 Task: Create a blank project AgileCube with privacy Public and default view as List and in the team Taskers . Create three sections in the project as To-Do, Doing and Done
Action: Mouse pressed left at (977, 327)
Screenshot: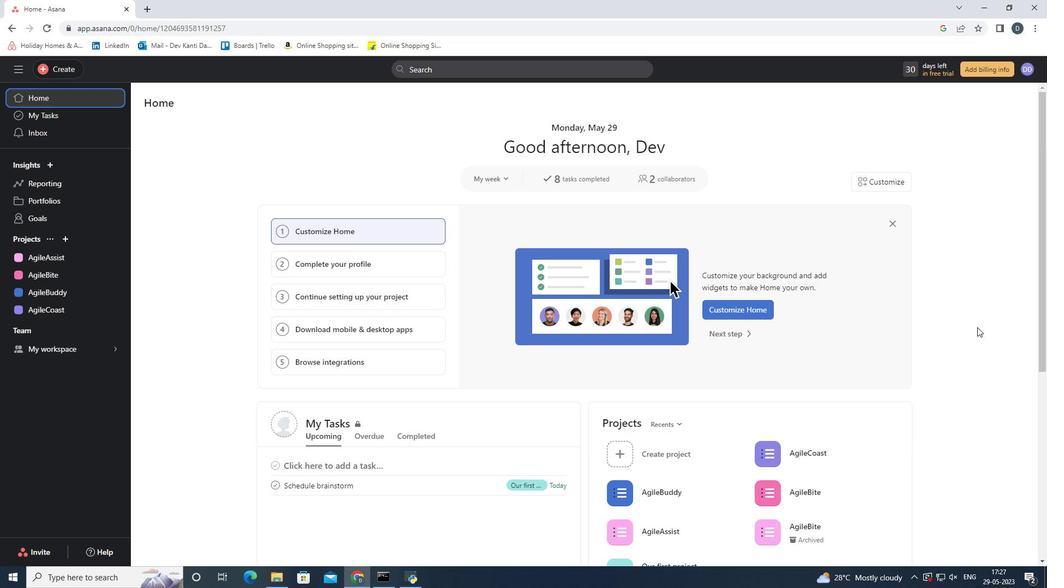 
Action: Mouse moved to (59, 238)
Screenshot: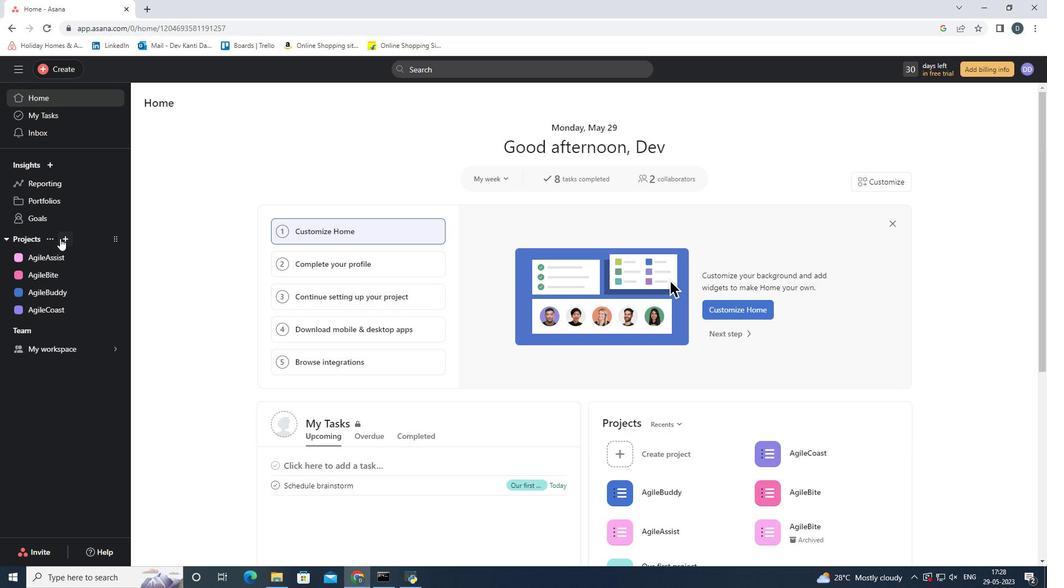 
Action: Mouse pressed left at (59, 238)
Screenshot: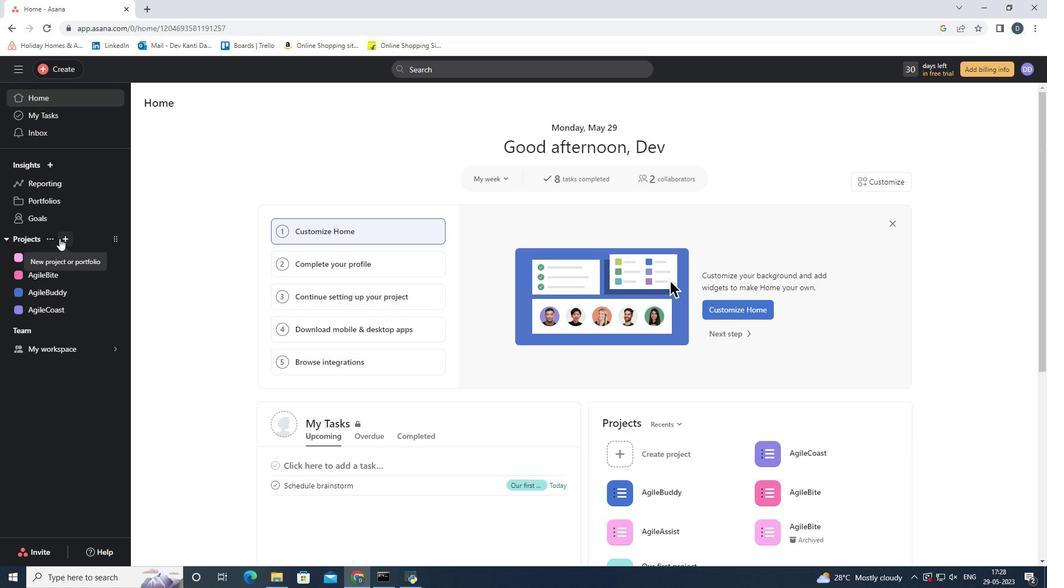
Action: Mouse moved to (75, 260)
Screenshot: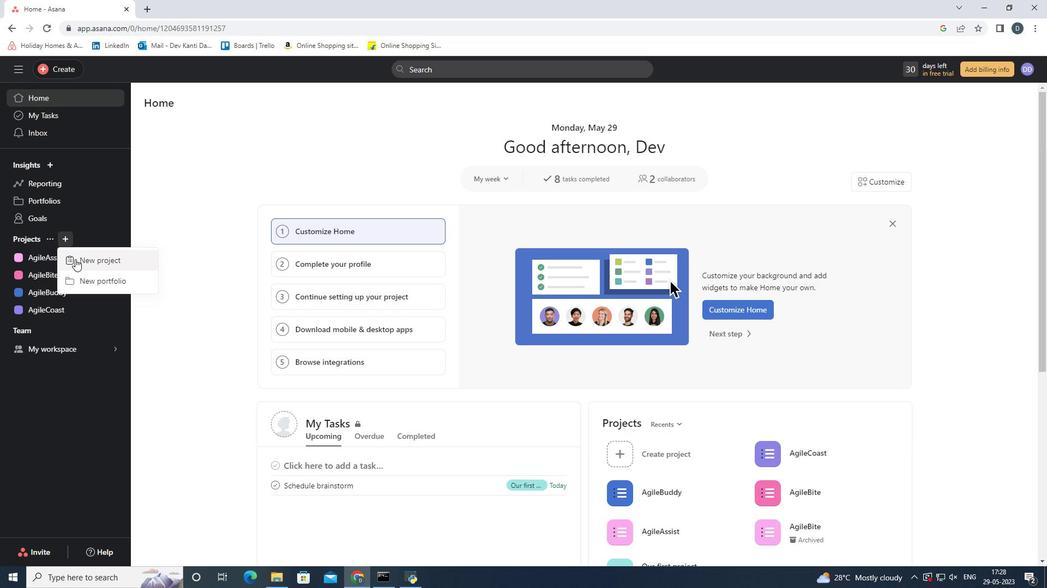
Action: Mouse pressed left at (75, 260)
Screenshot: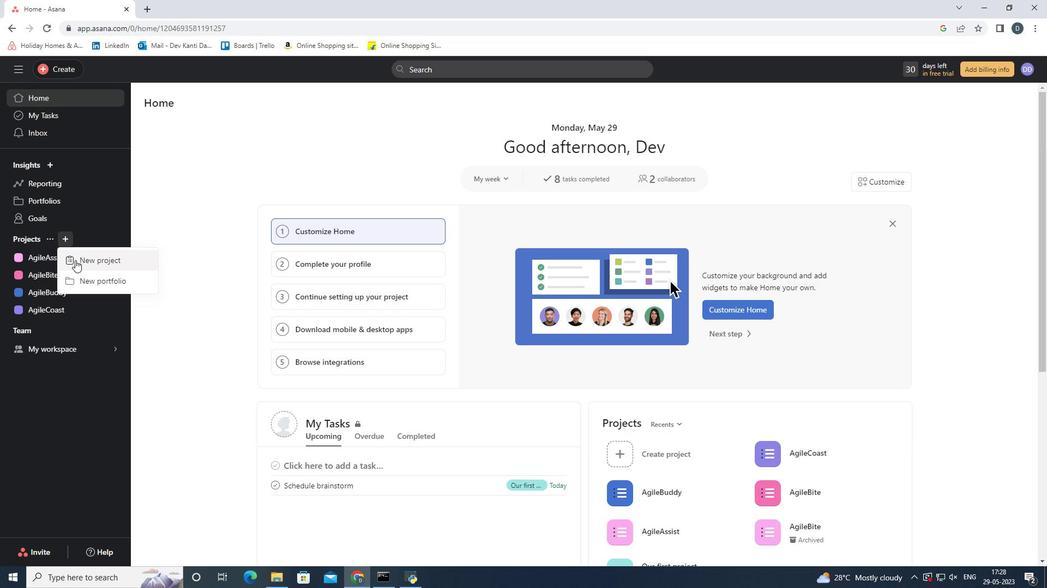 
Action: Mouse moved to (456, 221)
Screenshot: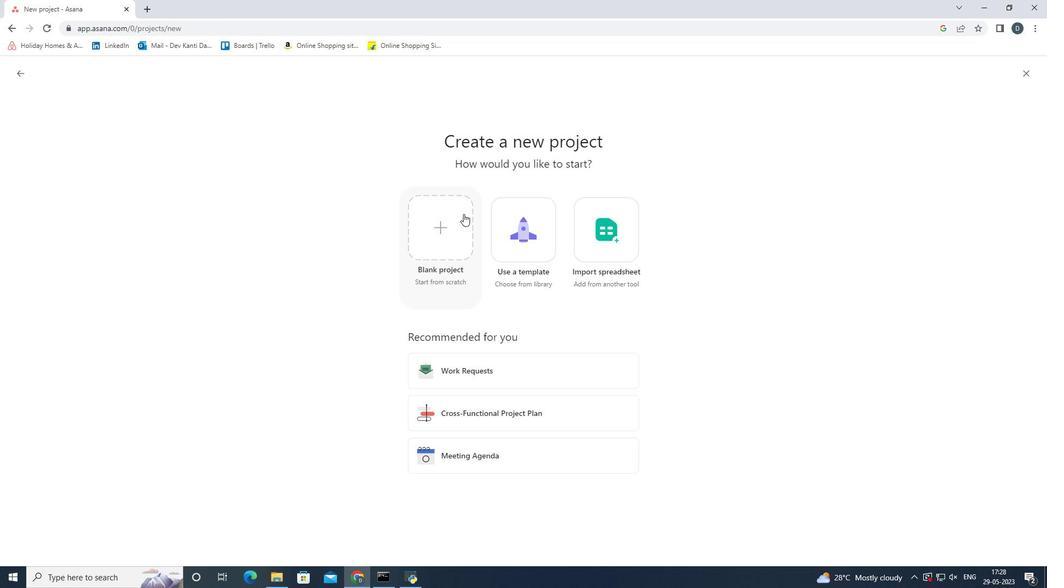 
Action: Mouse pressed left at (456, 221)
Screenshot: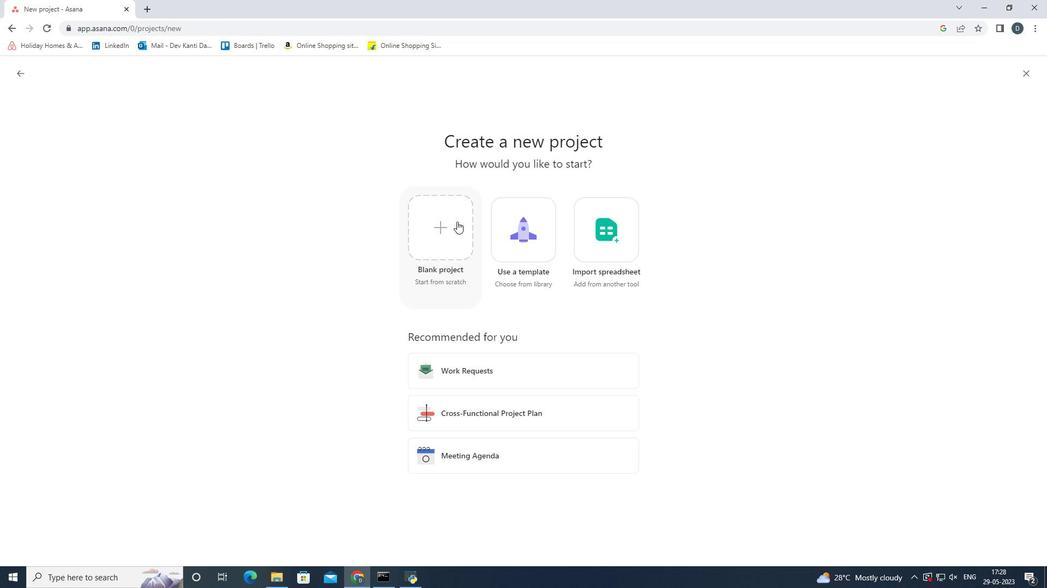 
Action: Mouse moved to (54, 219)
Screenshot: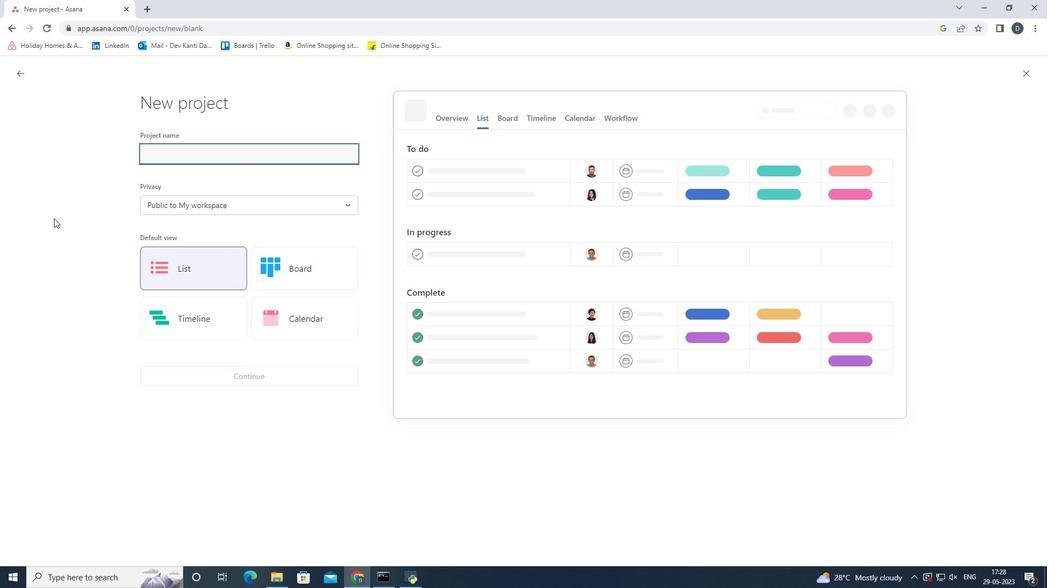 
Action: Key pressed <Key.shift><Key.shift><Key.shift>Agile<Key.space><Key.backspace><Key.shift>Cube
Screenshot: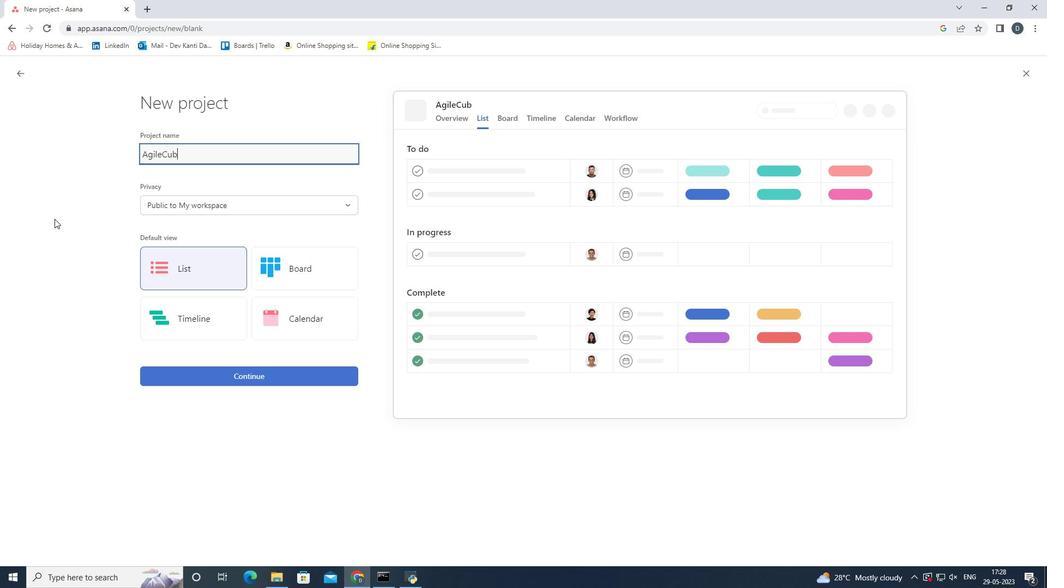 
Action: Mouse moved to (329, 208)
Screenshot: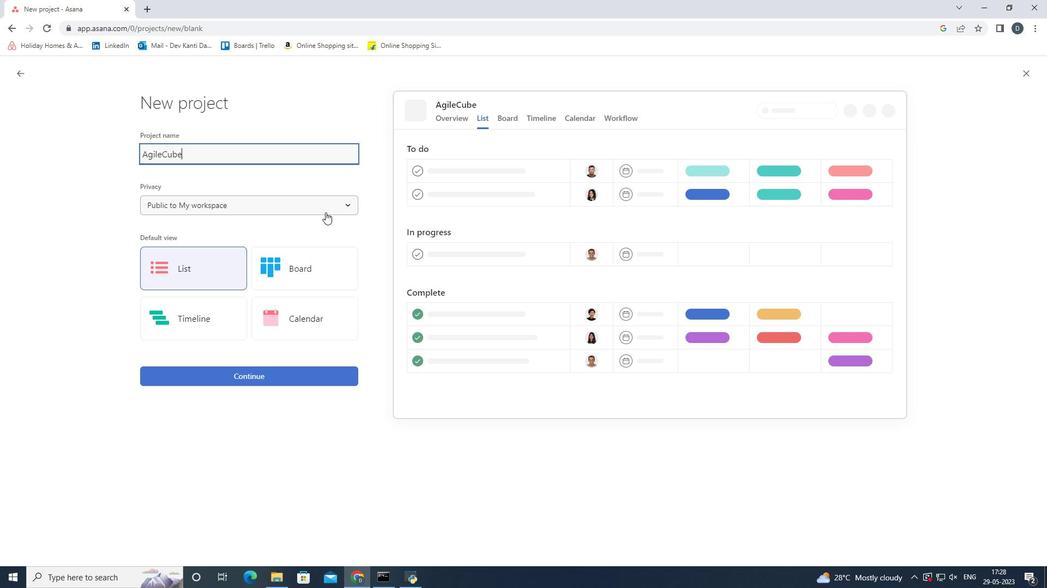 
Action: Mouse pressed left at (329, 208)
Screenshot: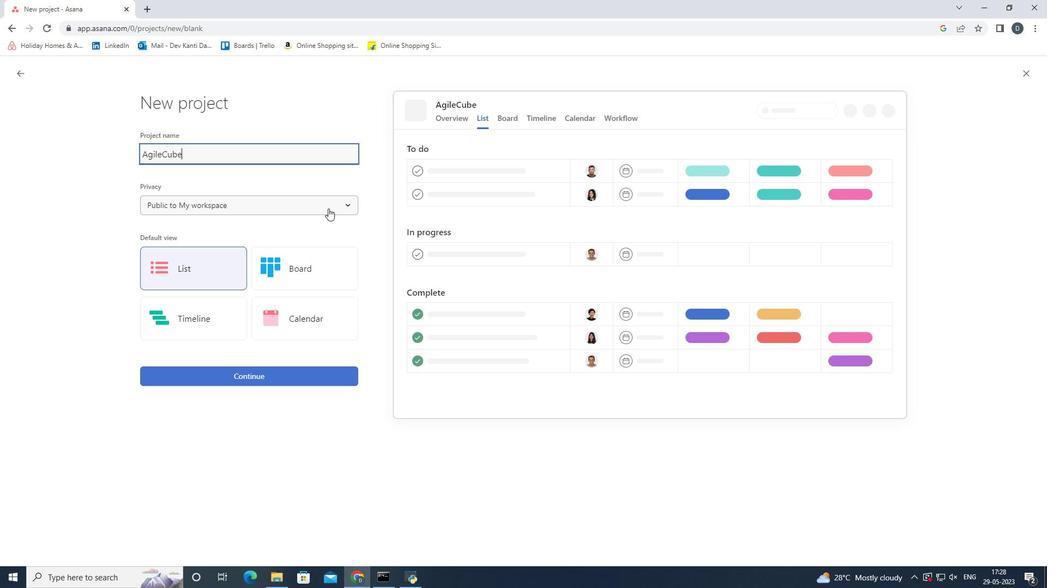 
Action: Mouse moved to (353, 237)
Screenshot: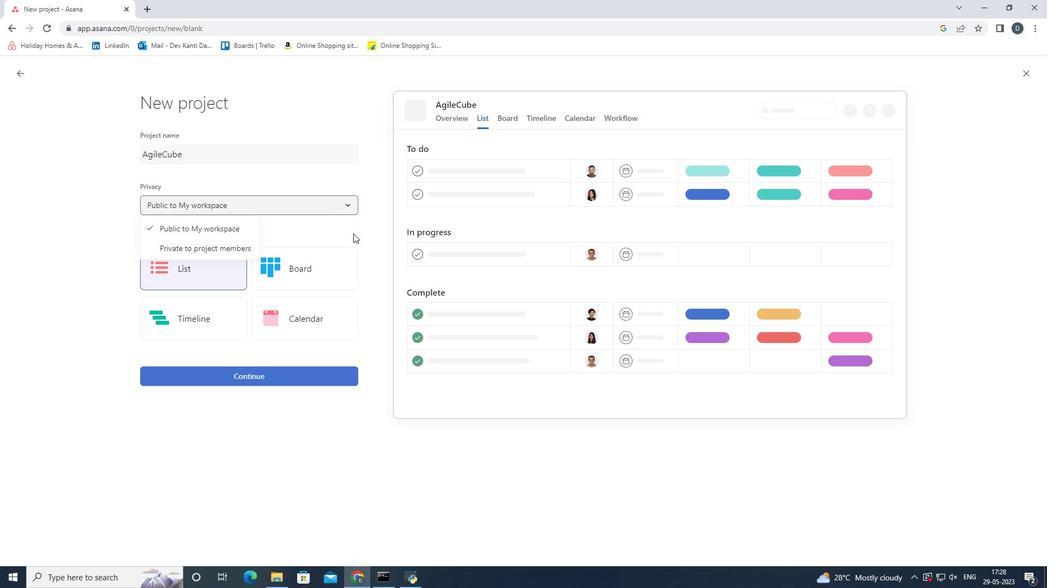 
Action: Mouse pressed left at (353, 237)
Screenshot: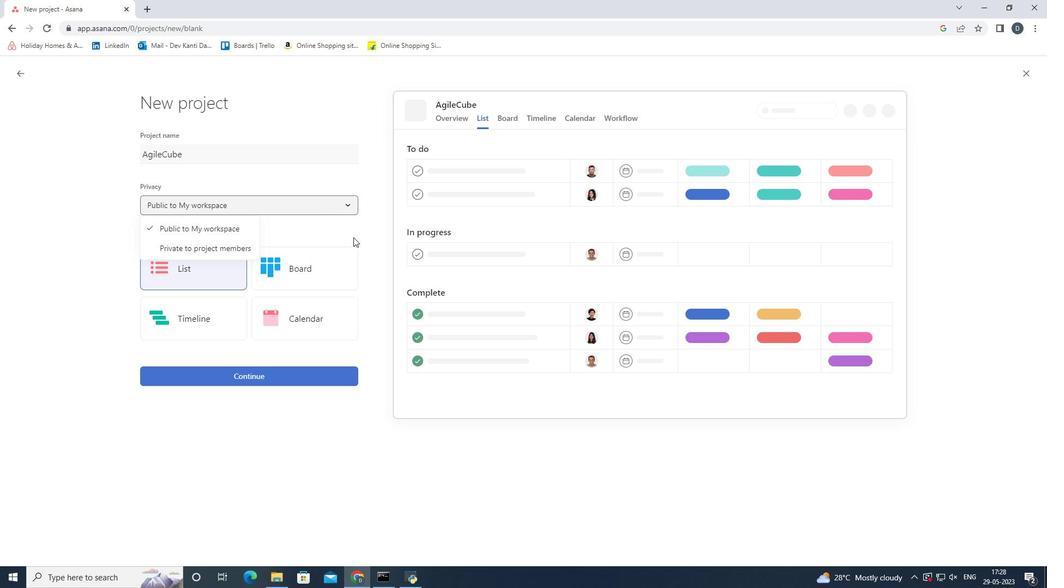 
Action: Mouse moved to (243, 373)
Screenshot: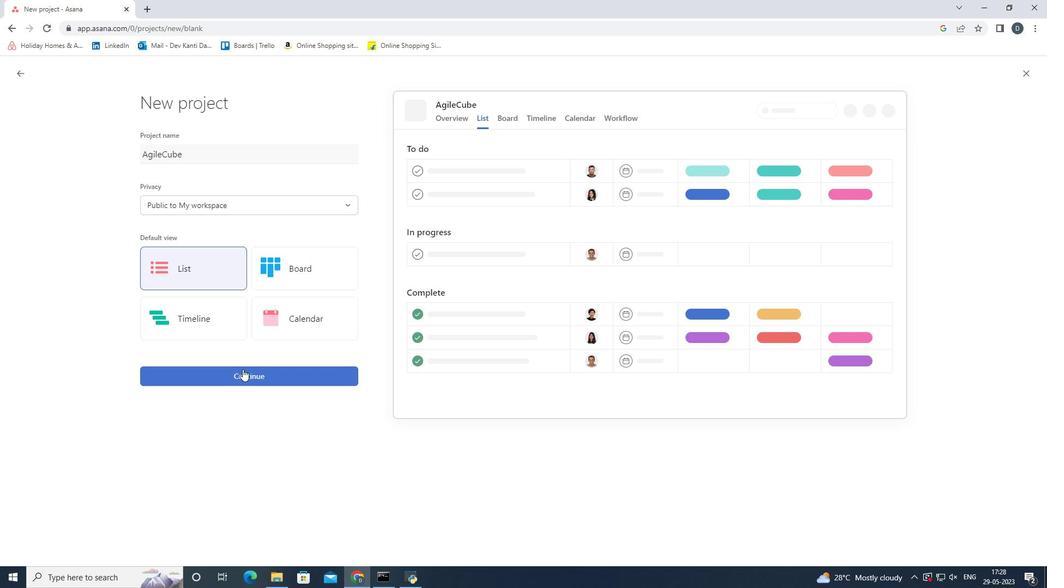 
Action: Mouse pressed left at (243, 373)
Screenshot: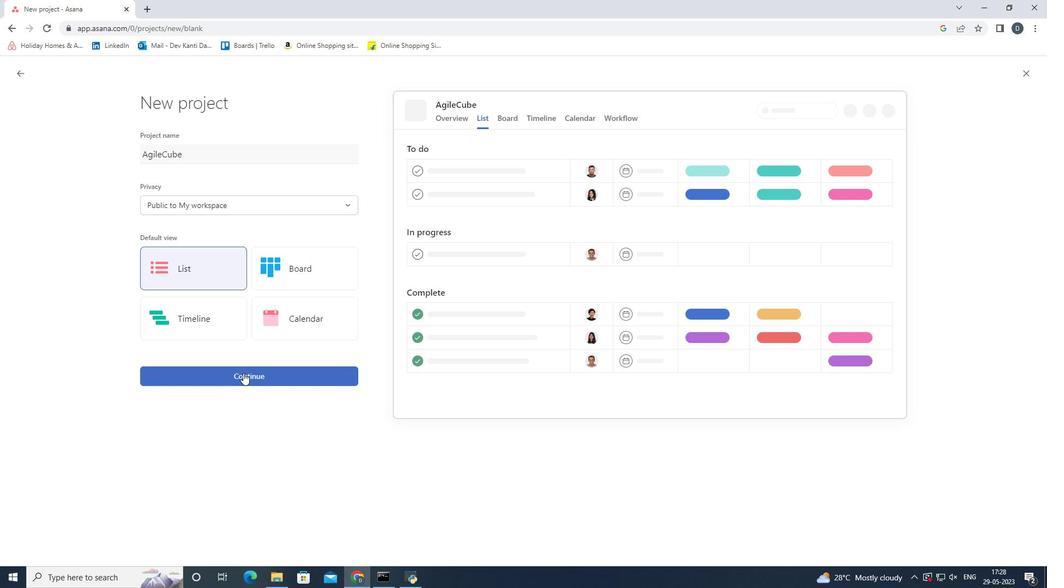 
Action: Mouse moved to (259, 315)
Screenshot: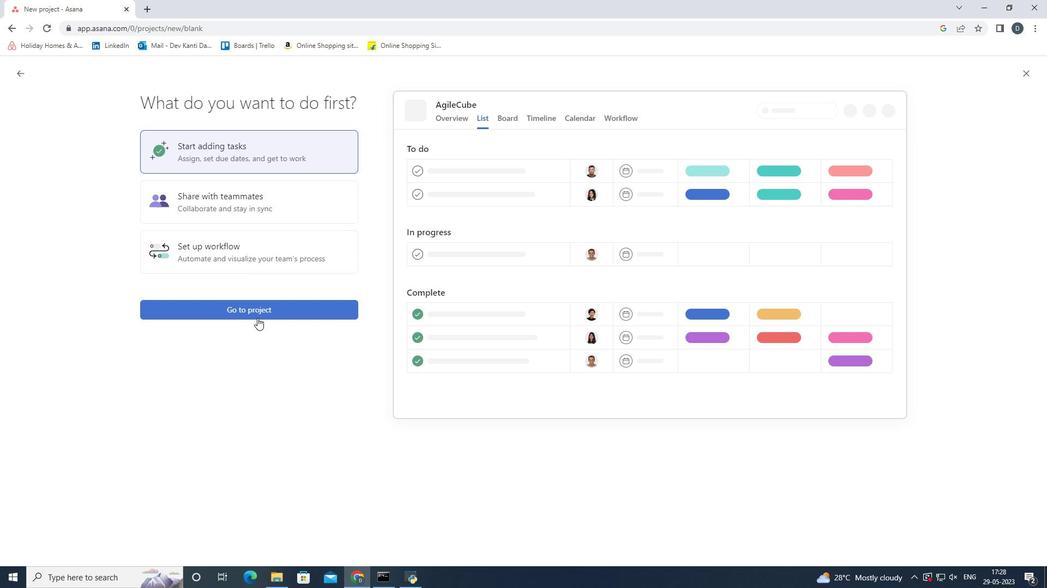 
Action: Mouse pressed left at (259, 315)
Screenshot: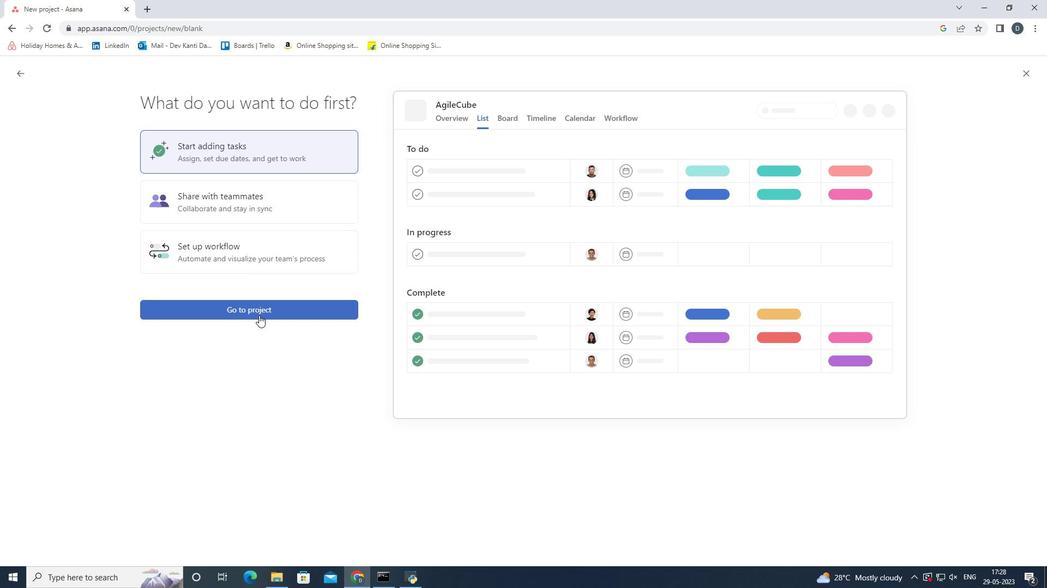 
Action: Mouse moved to (201, 260)
Screenshot: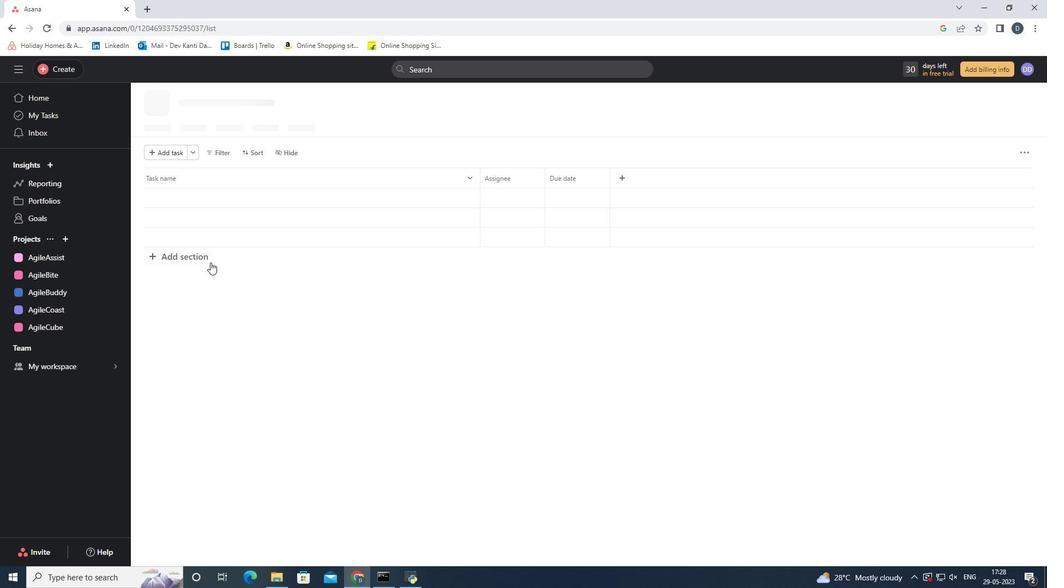
Action: Mouse pressed left at (201, 260)
Screenshot: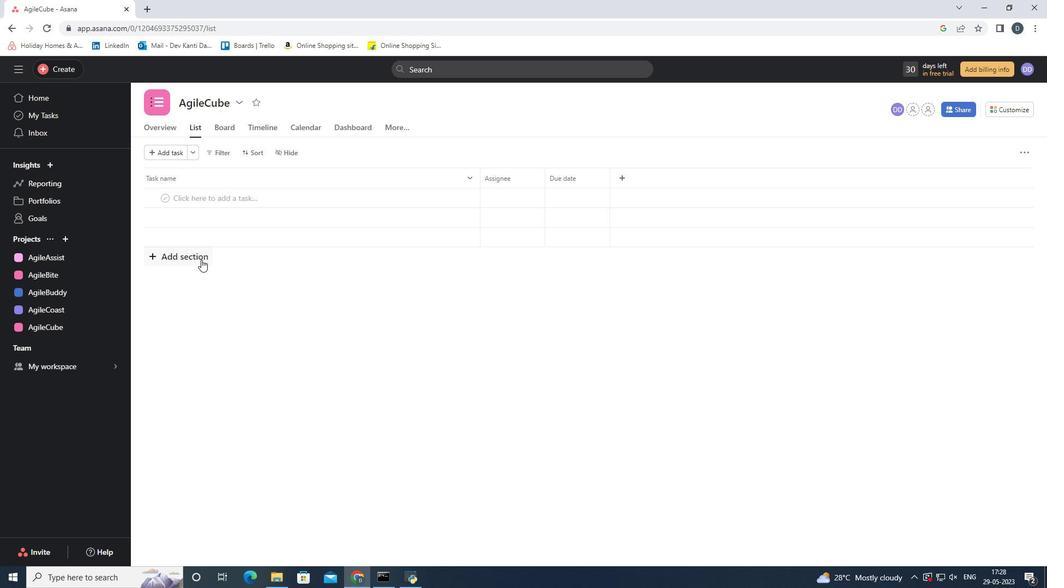 
Action: Mouse moved to (223, 318)
Screenshot: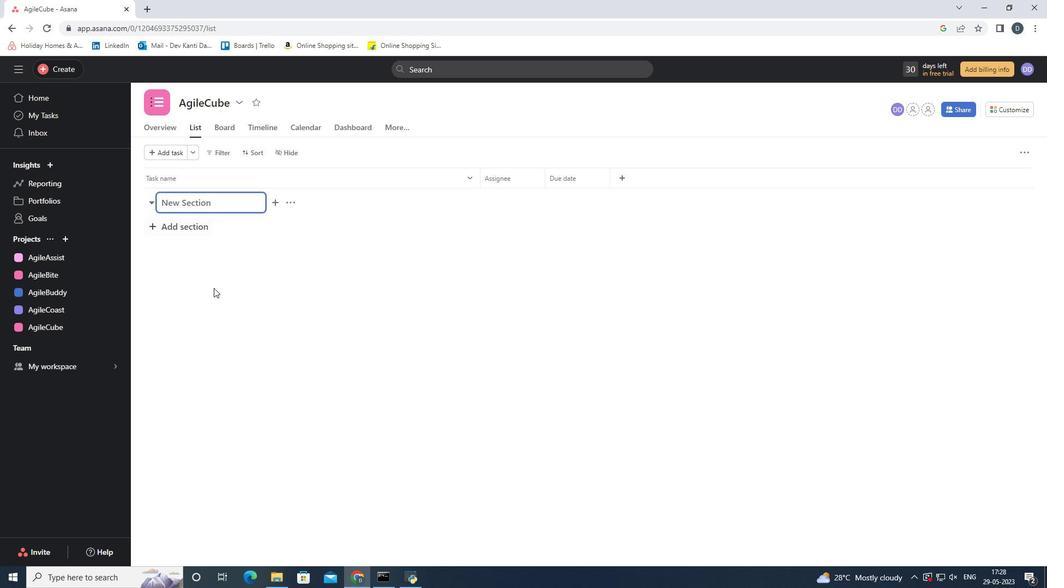
Action: Key pressed <Key.shift><Key.shift><Key.shift><Key.shift><Key.shift><Key.shift><Key.shift><Key.shift>To-<Key.shift><Key.shift><Key.shift><Key.shift><Key.shift><Key.shift><Key.shift>Do
Screenshot: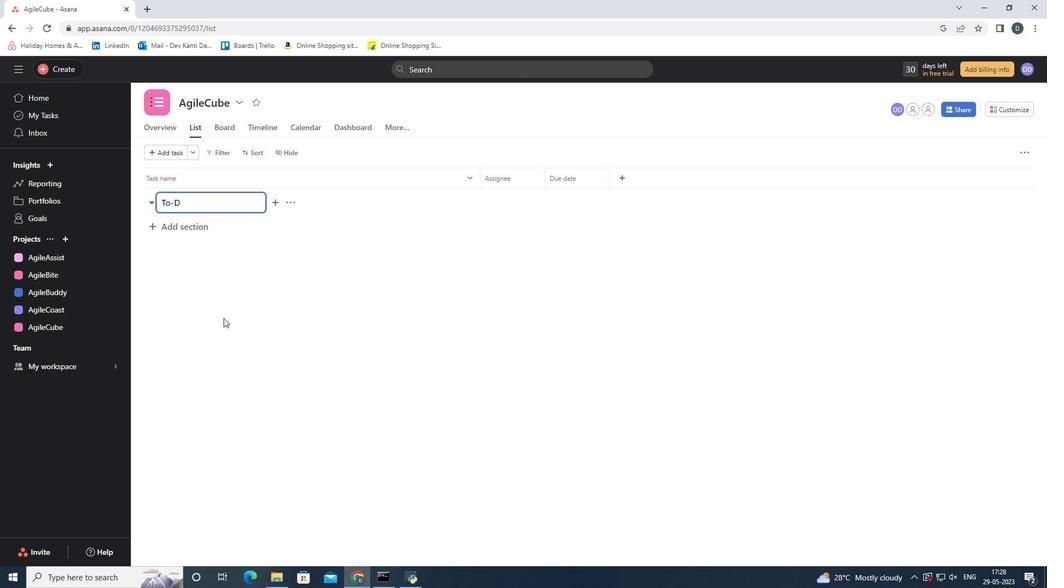 
Action: Mouse moved to (194, 224)
Screenshot: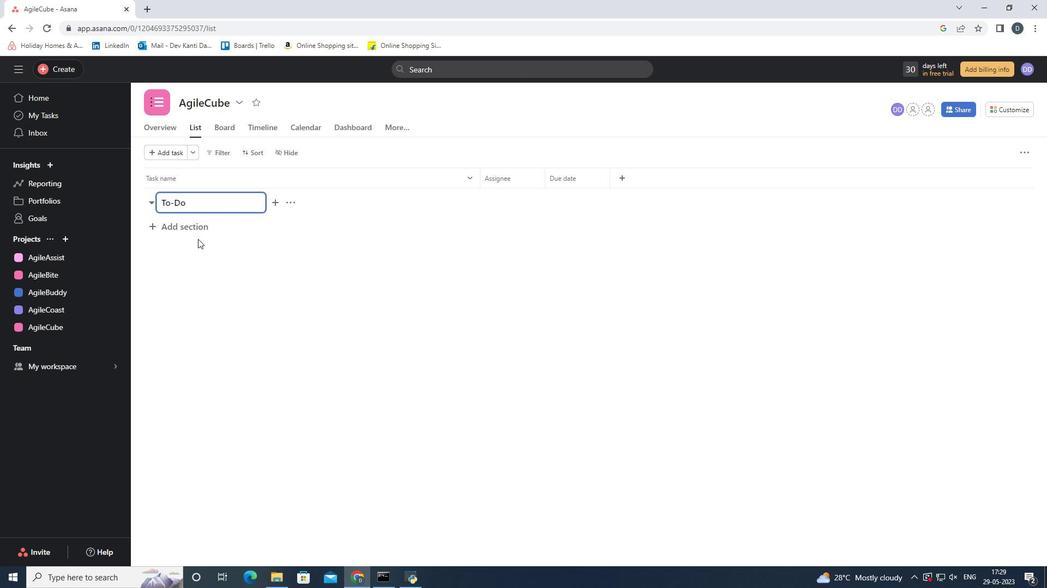
Action: Mouse pressed left at (194, 224)
Screenshot: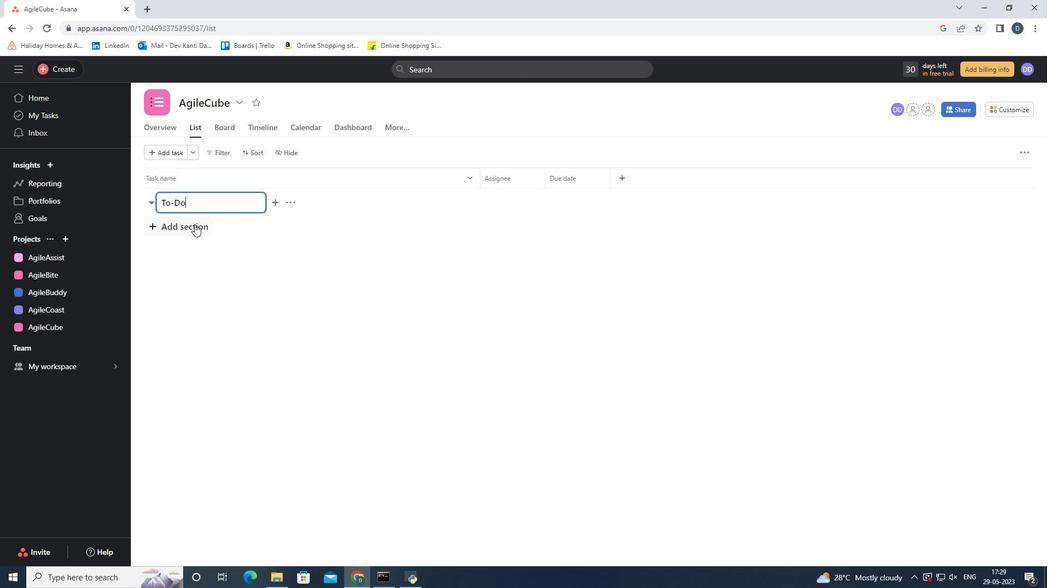 
Action: Mouse moved to (286, 397)
Screenshot: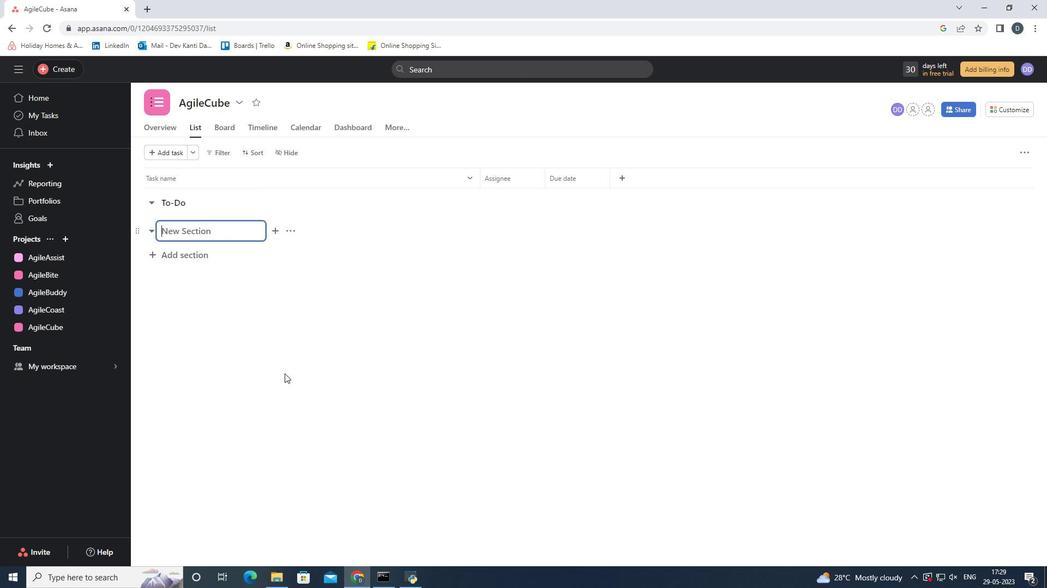
Action: Key pressed <Key.shift><Key.shift><Key.shift><Key.shift><Key.shift><Key.shift><Key.shift><Key.shift><Key.shift><Key.shift><Key.shift><Key.shift><Key.shift>Doing
Screenshot: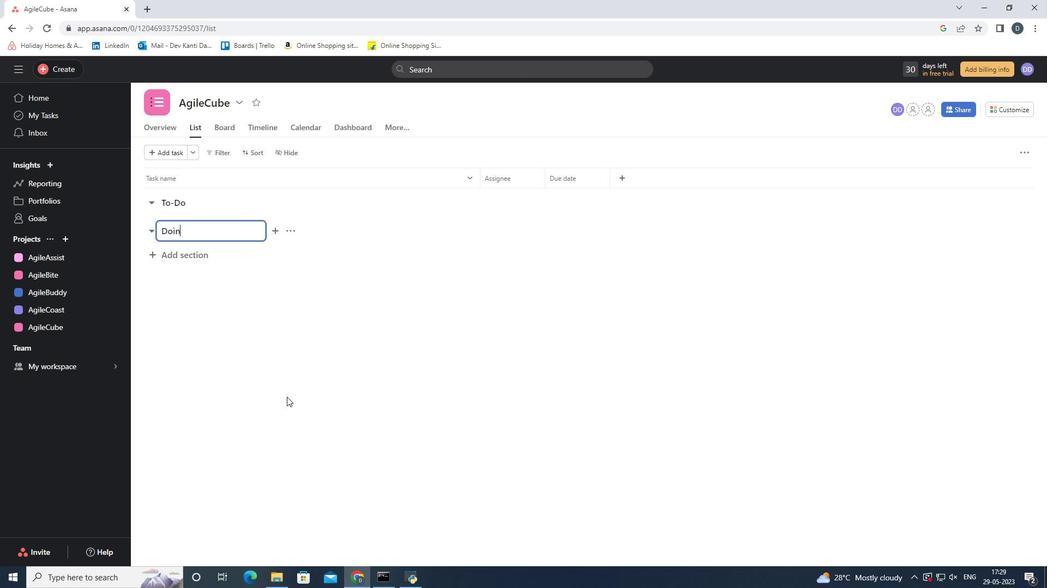 
Action: Mouse moved to (190, 249)
Screenshot: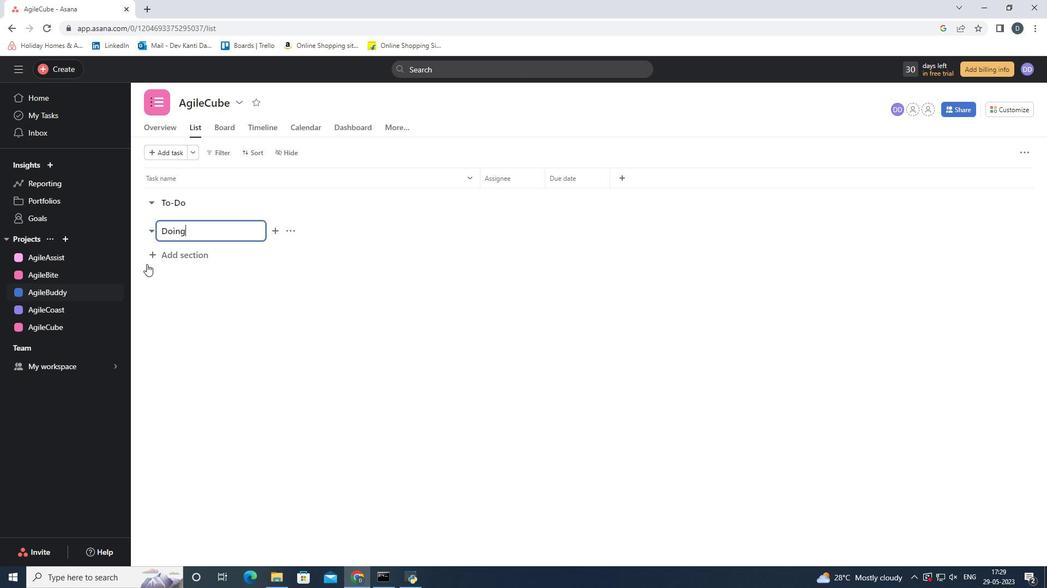 
Action: Mouse pressed left at (190, 249)
Screenshot: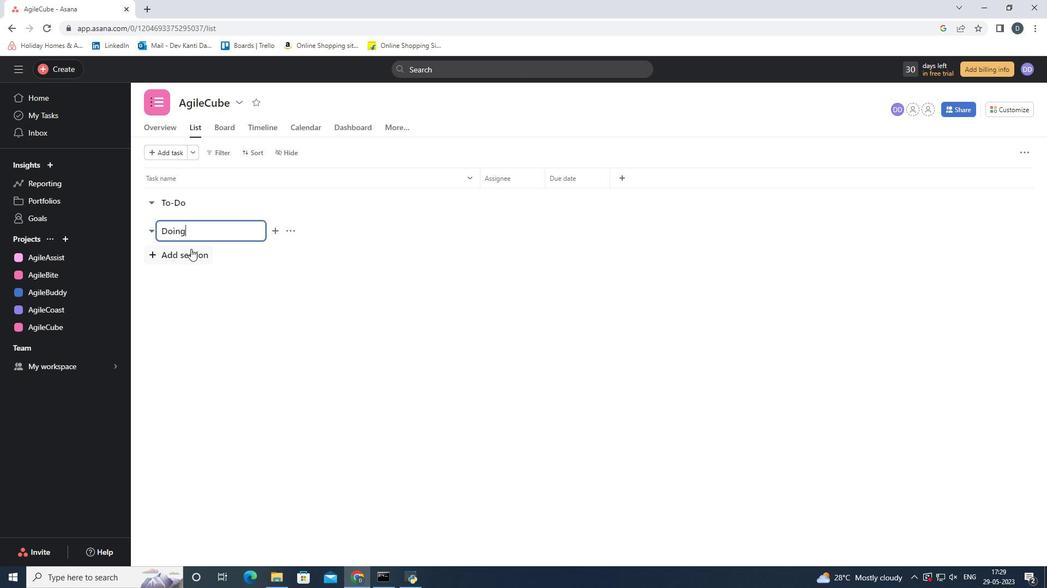 
Action: Mouse moved to (253, 399)
Screenshot: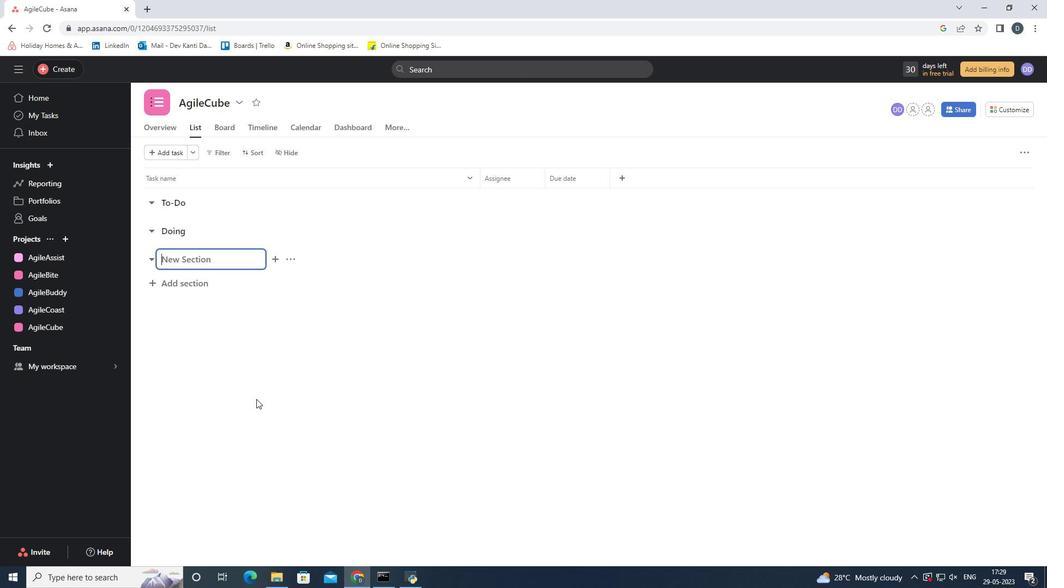 
Action: Key pressed <Key.shift><Key.shift>Done
Screenshot: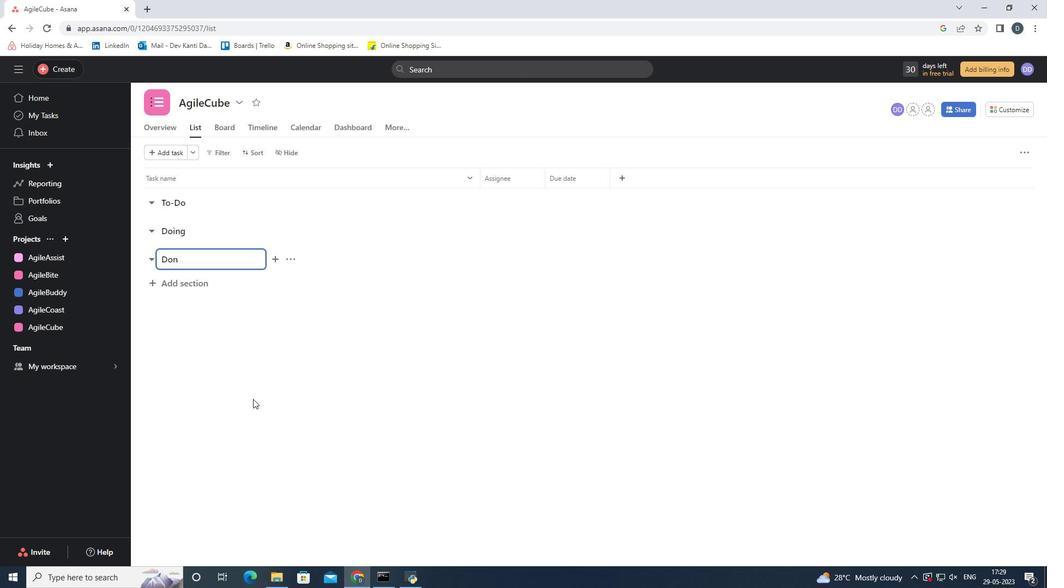 
Action: Mouse moved to (320, 374)
Screenshot: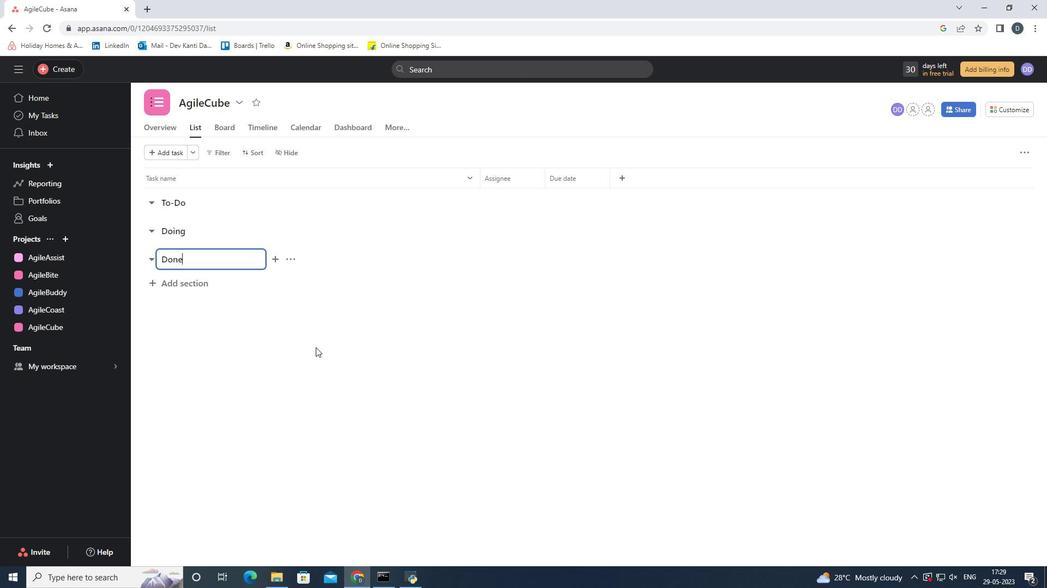 
Action: Mouse pressed left at (320, 374)
Screenshot: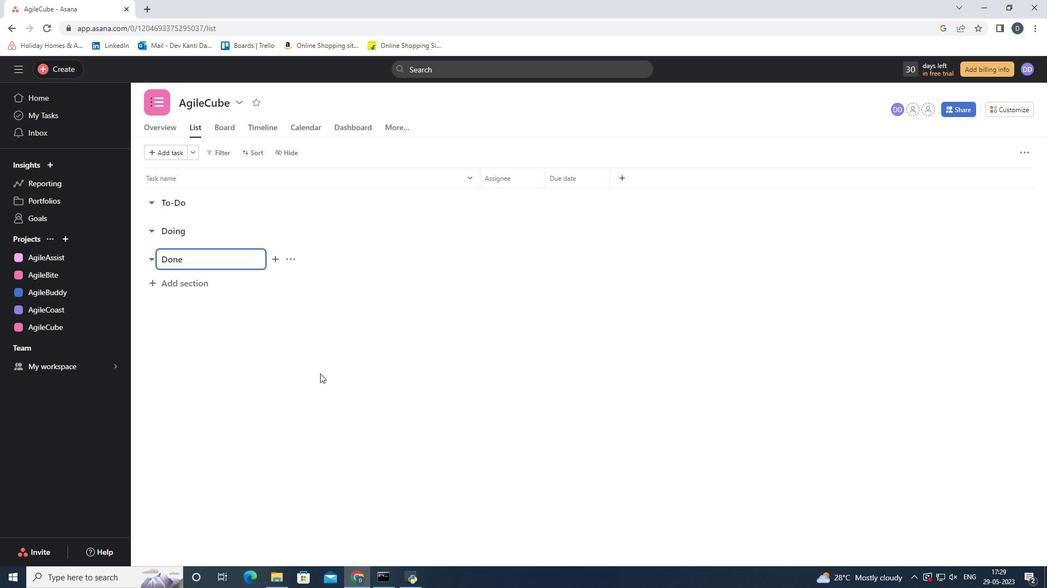 
Action: Mouse moved to (492, 466)
Screenshot: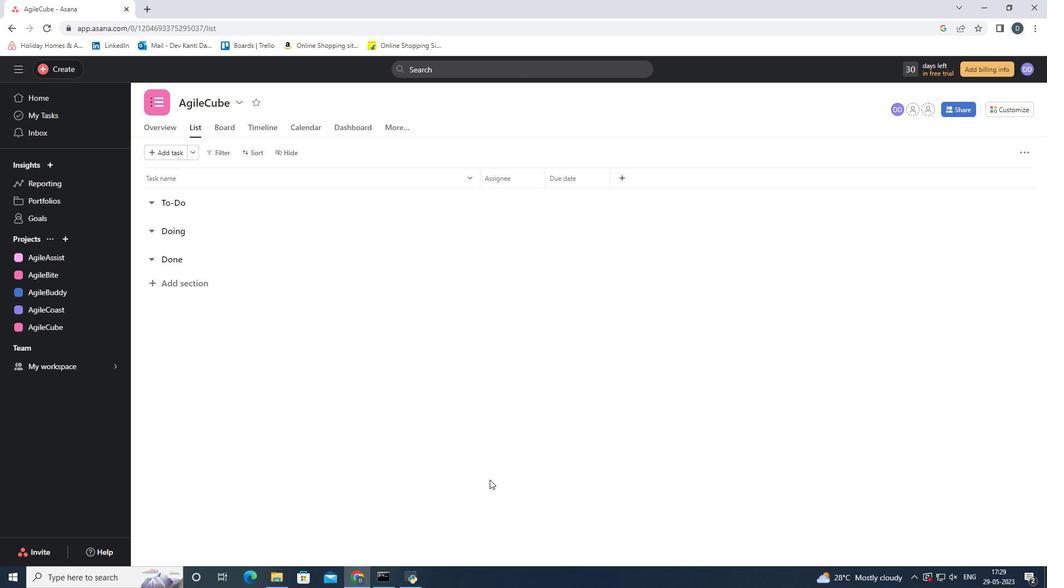 
